 Task: Use Radio Stager 05 Effect in this video Movie B.mp4
Action: Mouse pressed left at (274, 163)
Screenshot: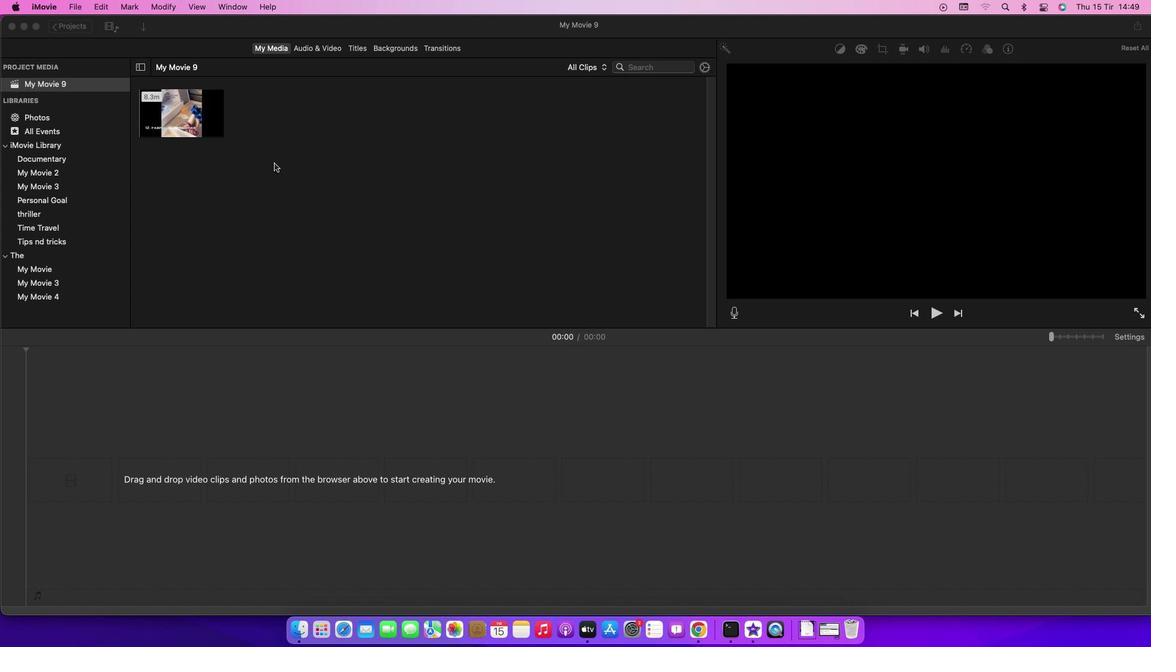 
Action: Mouse moved to (181, 125)
Screenshot: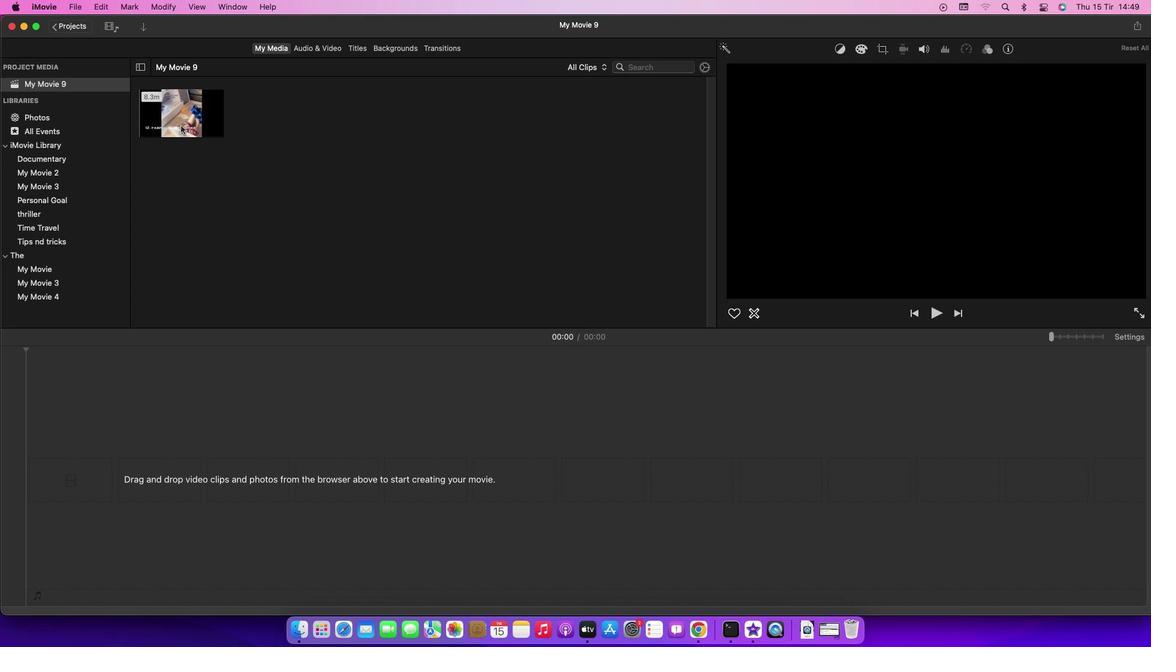 
Action: Mouse pressed left at (181, 125)
Screenshot: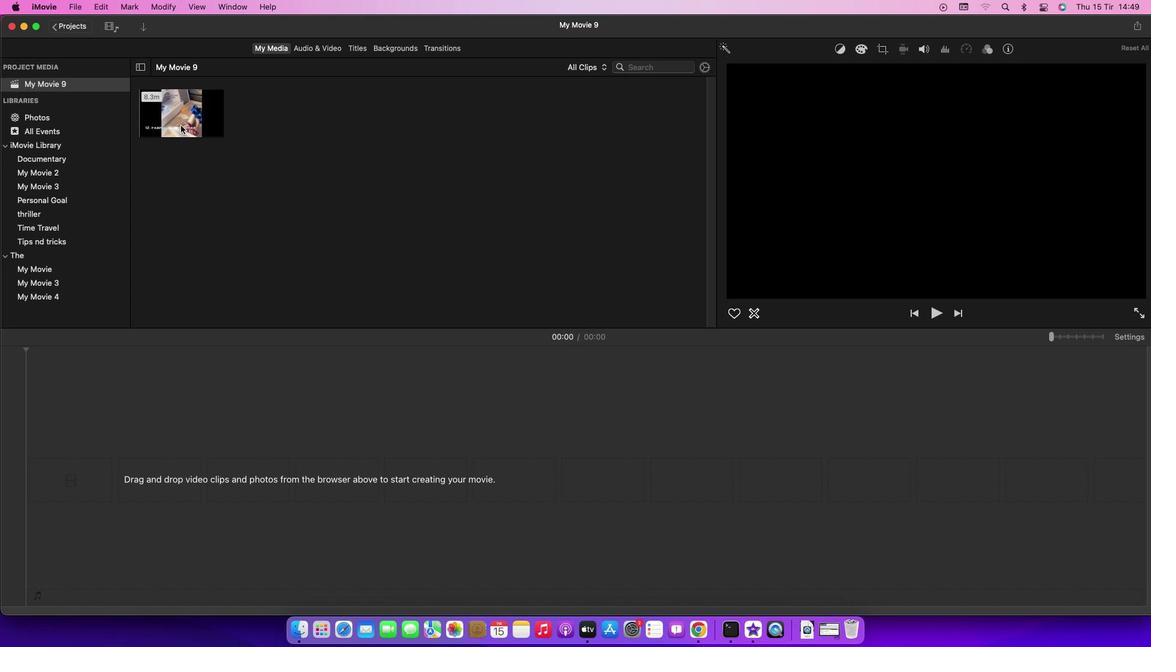 
Action: Mouse moved to (185, 119)
Screenshot: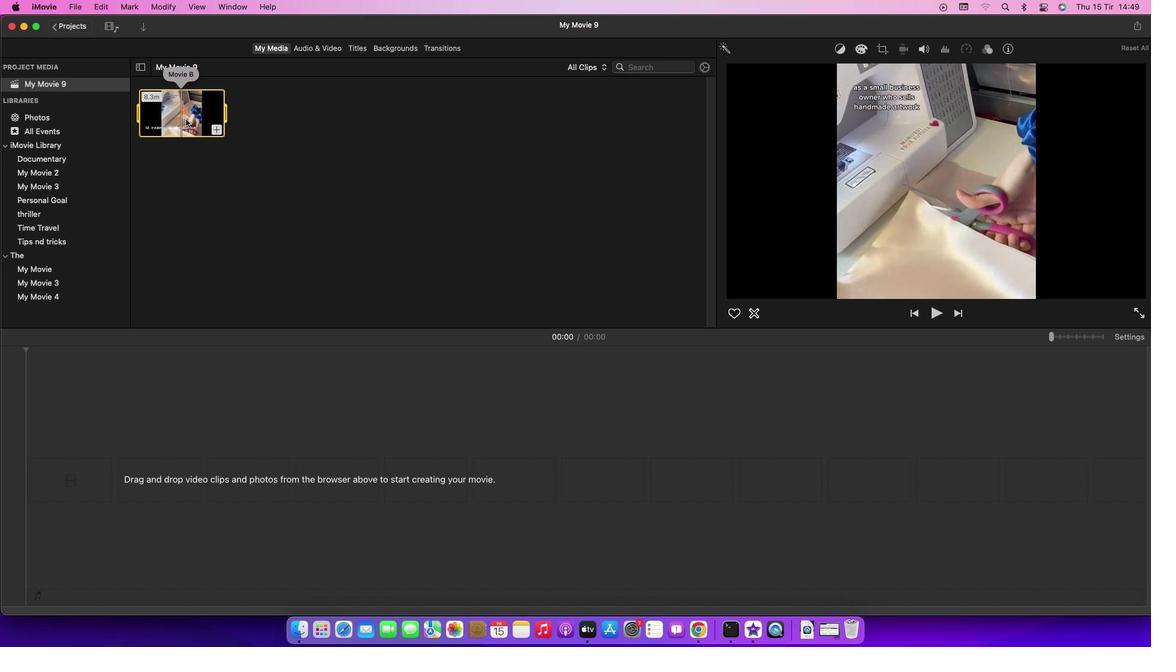 
Action: Mouse pressed left at (185, 119)
Screenshot: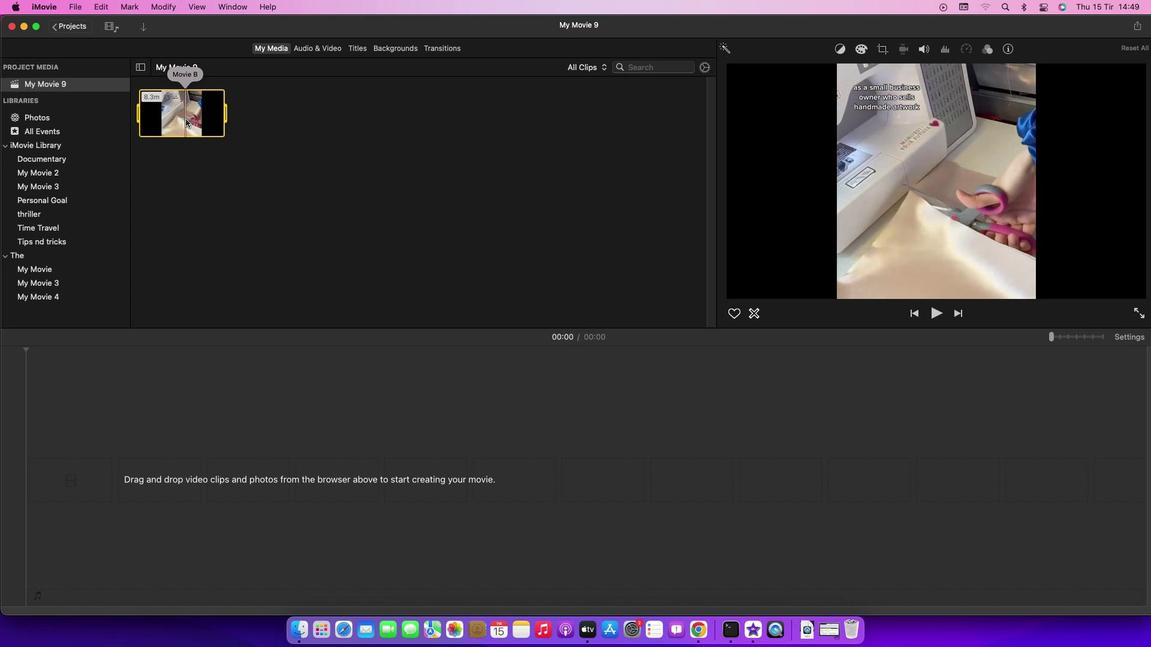 
Action: Mouse moved to (314, 52)
Screenshot: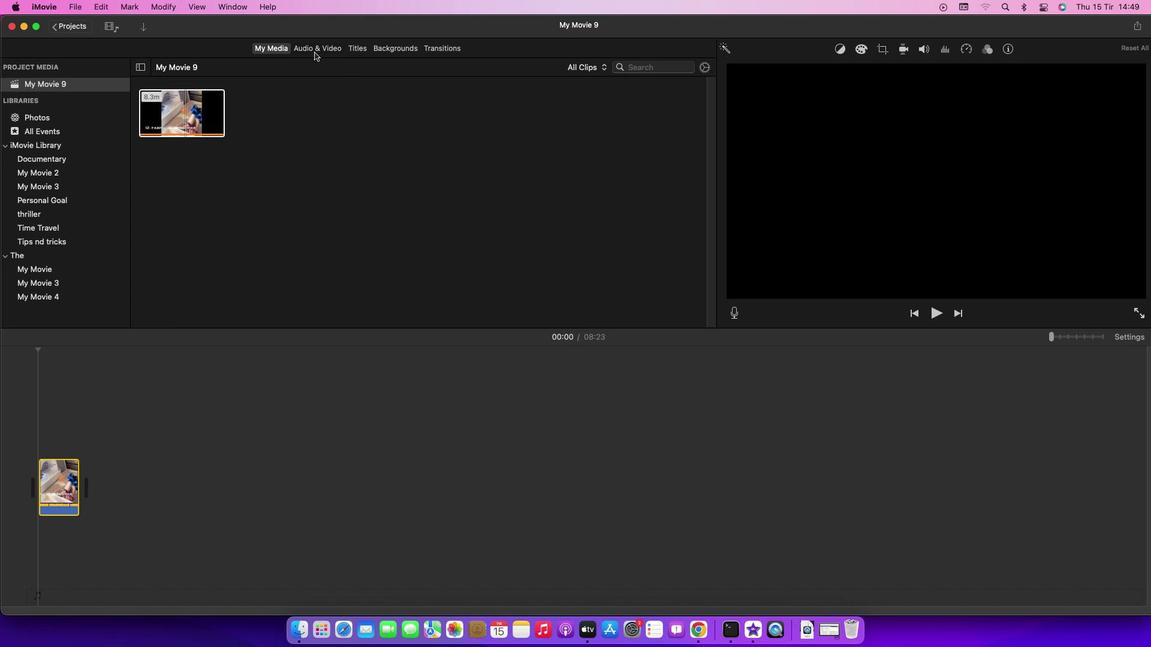 
Action: Mouse pressed left at (314, 52)
Screenshot: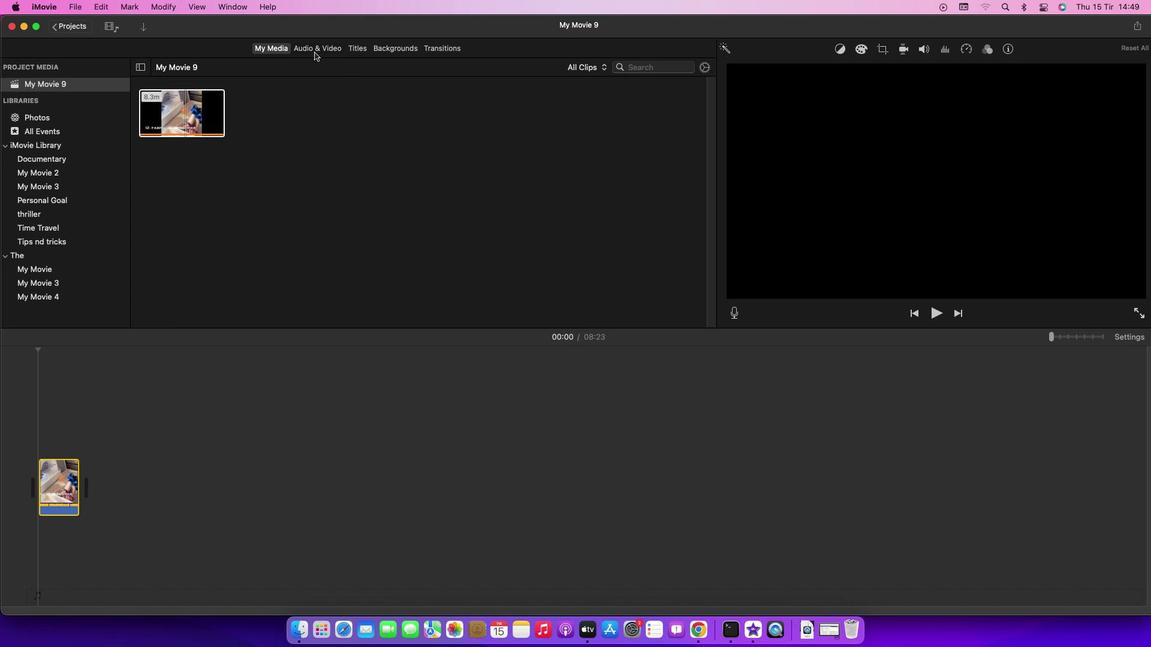 
Action: Mouse moved to (75, 110)
Screenshot: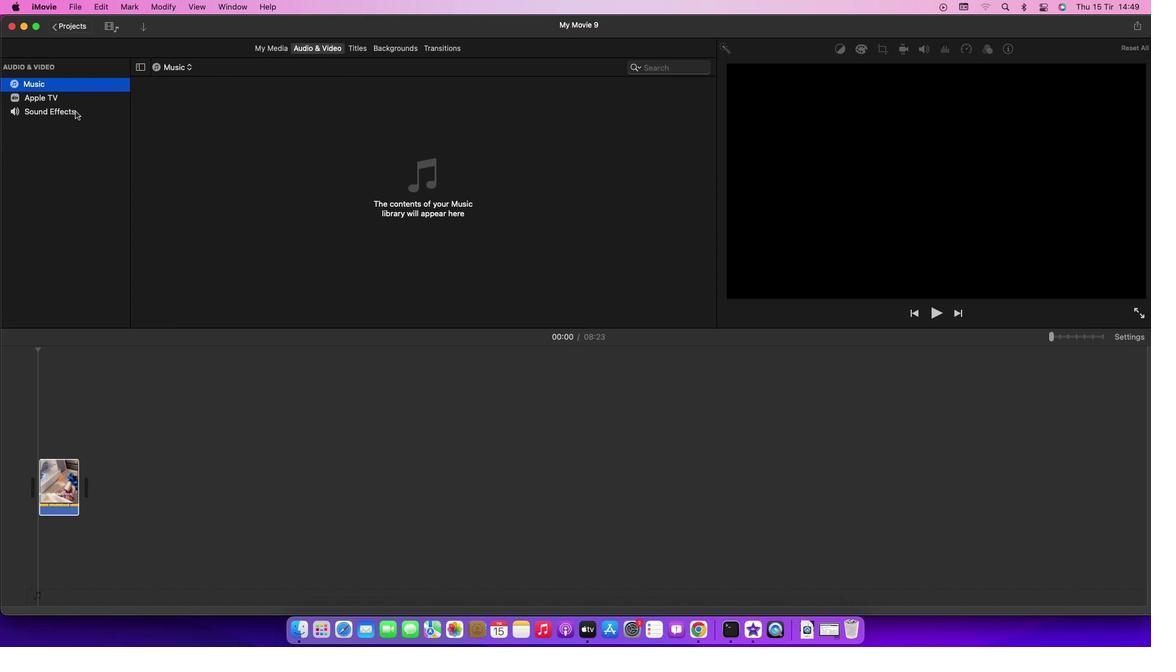 
Action: Mouse pressed left at (75, 110)
Screenshot: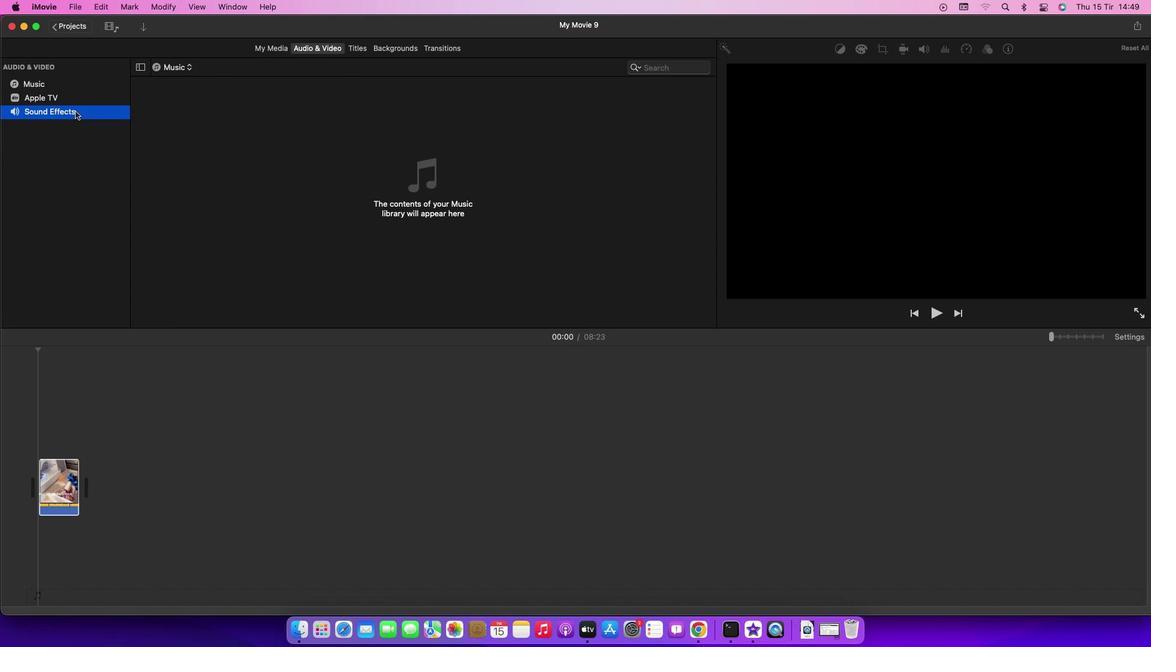 
Action: Mouse moved to (195, 324)
Screenshot: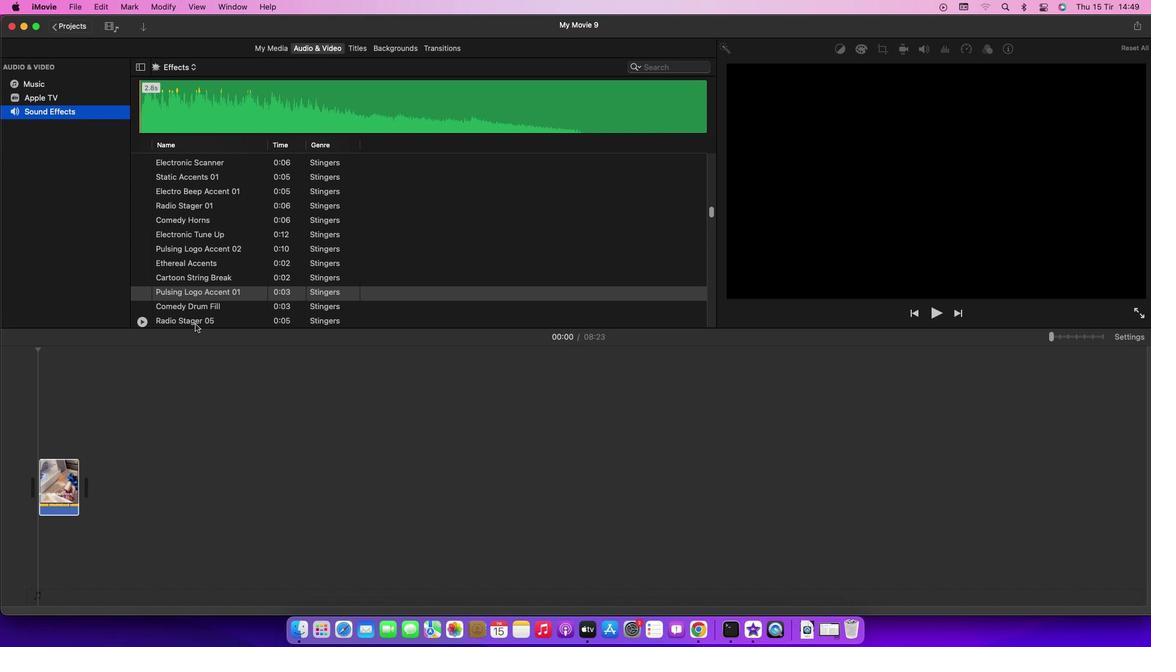 
Action: Mouse pressed left at (195, 324)
Screenshot: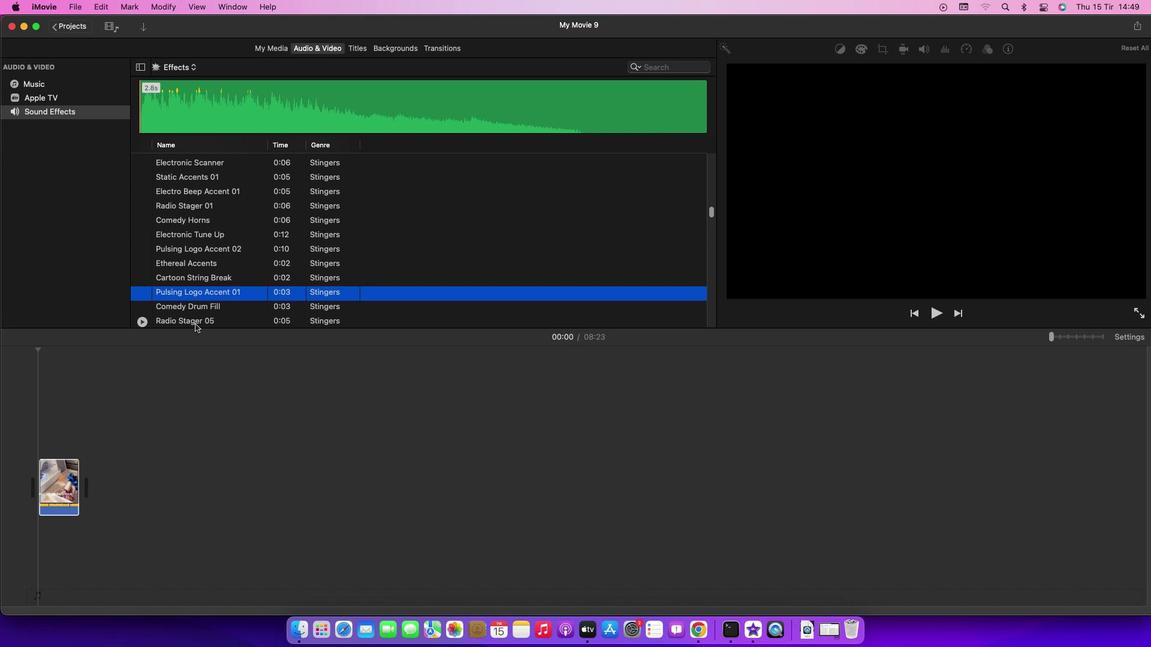 
Action: Mouse moved to (199, 319)
Screenshot: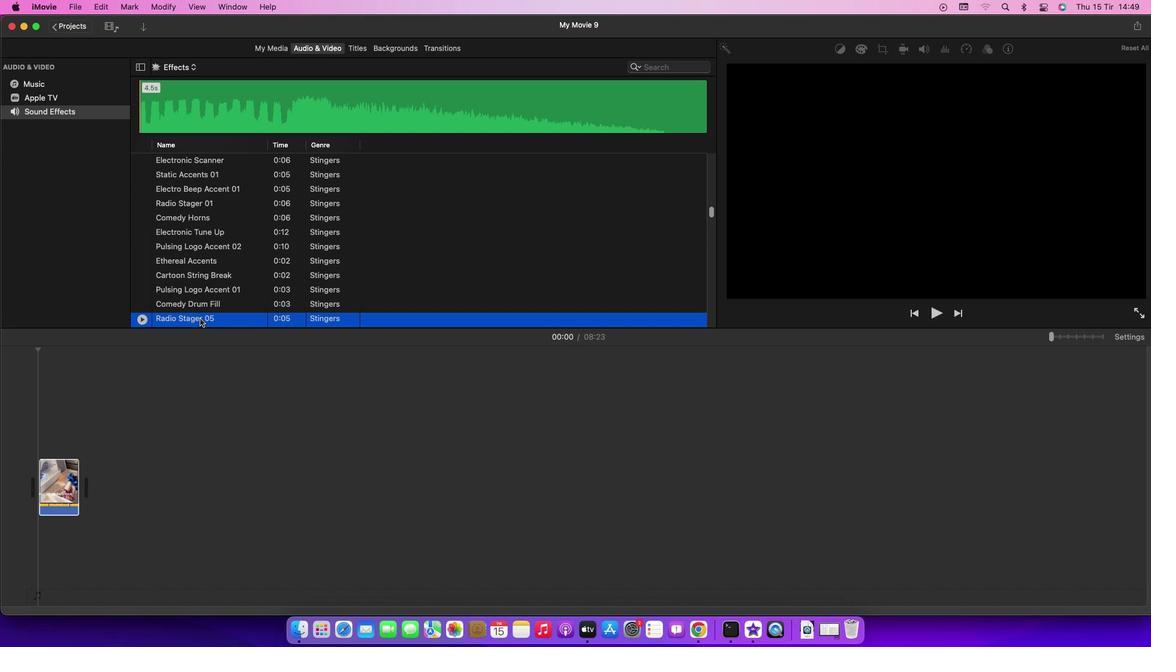 
Action: Mouse pressed left at (199, 319)
Screenshot: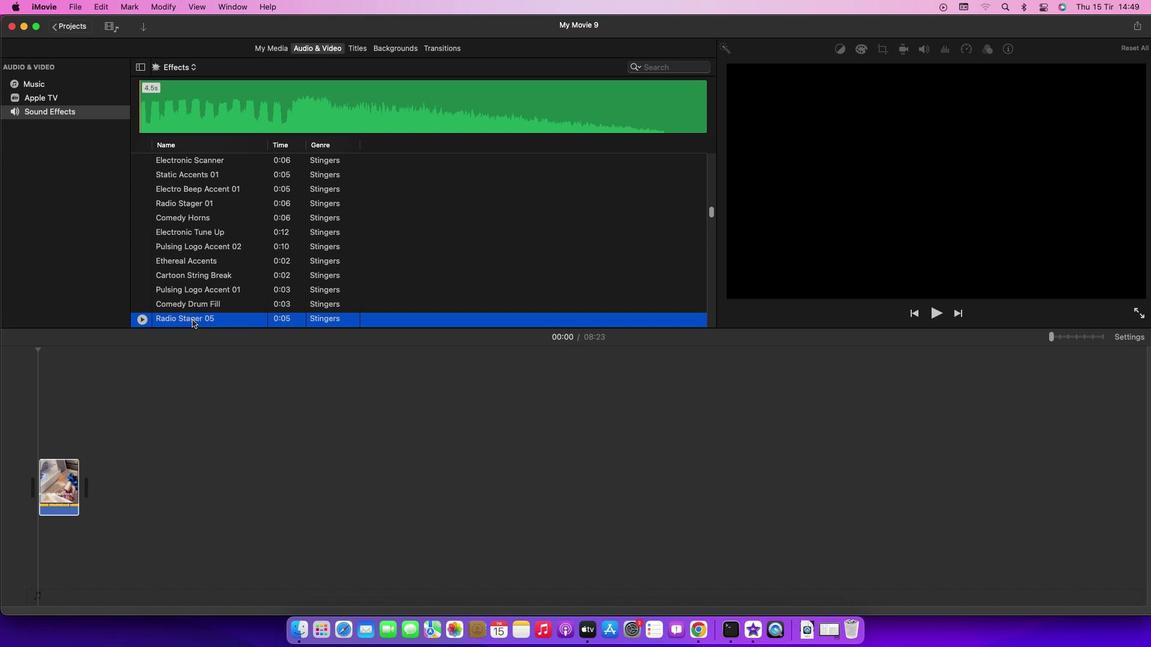 
Action: Mouse moved to (208, 506)
Screenshot: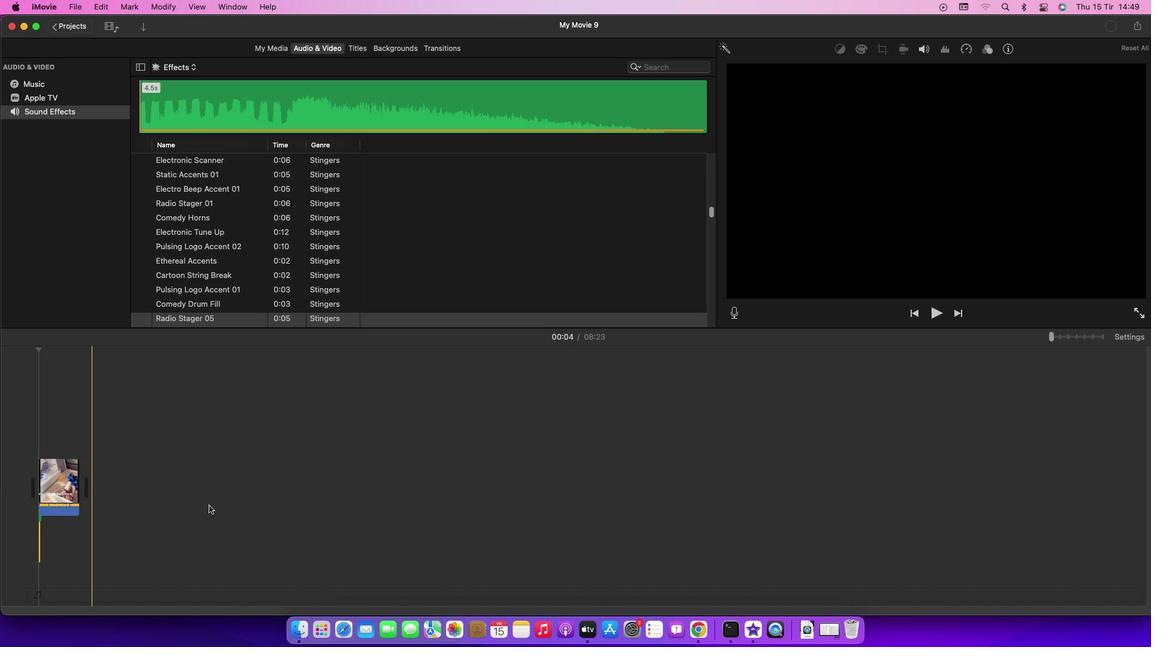 
